 Task: Create a due date automation trigger when advanced off, on the friday of the week before a card is due at 02:00 PM.
Action: Mouse moved to (908, 264)
Screenshot: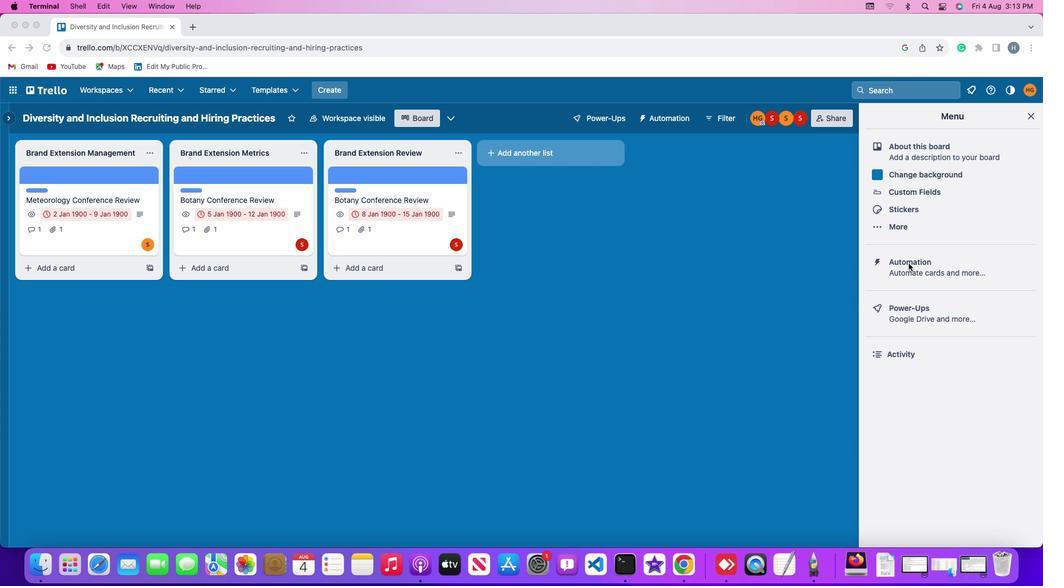 
Action: Mouse pressed left at (908, 264)
Screenshot: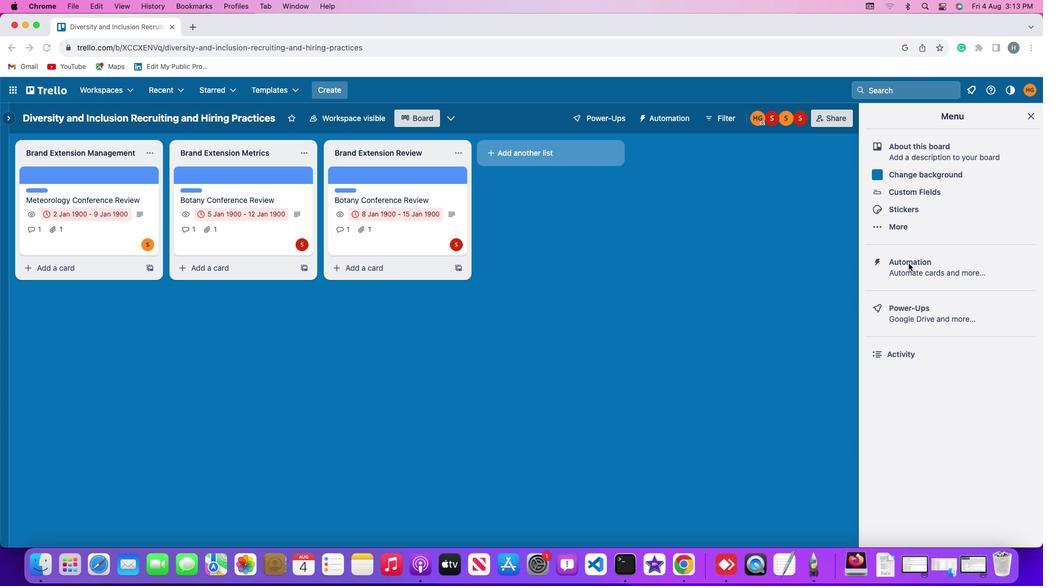 
Action: Mouse moved to (908, 263)
Screenshot: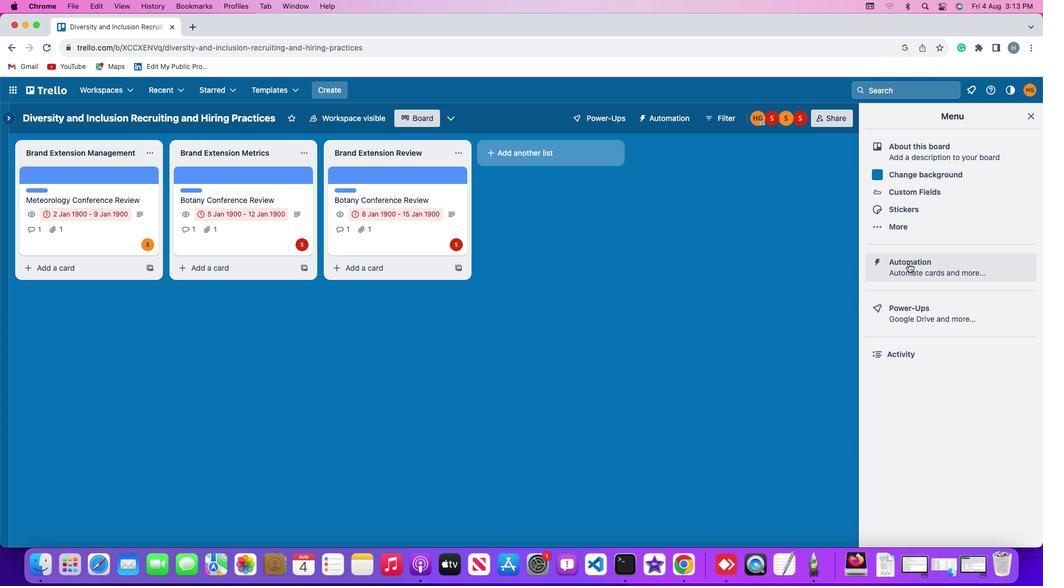 
Action: Mouse pressed left at (908, 263)
Screenshot: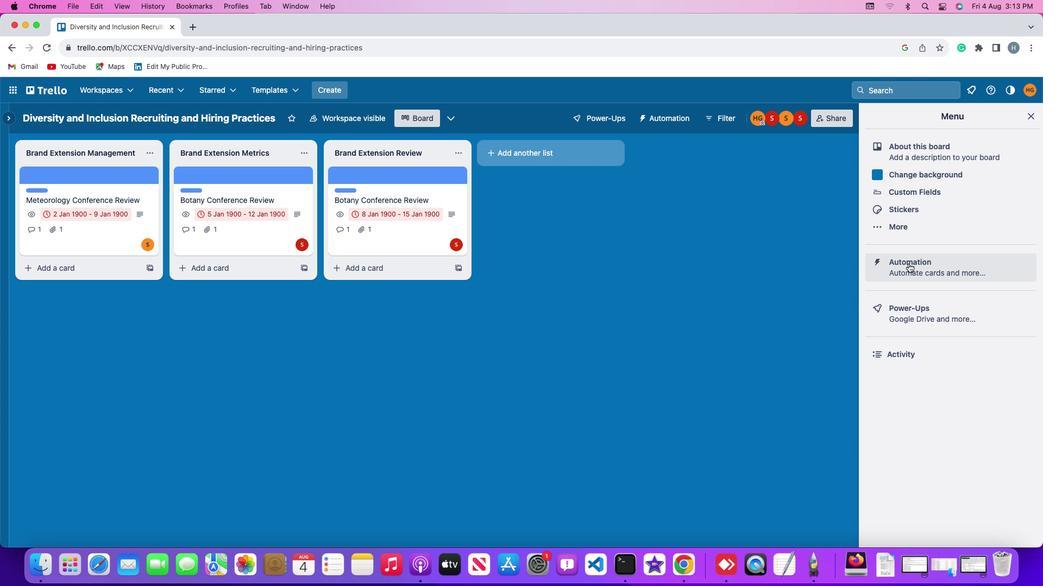 
Action: Mouse moved to (59, 256)
Screenshot: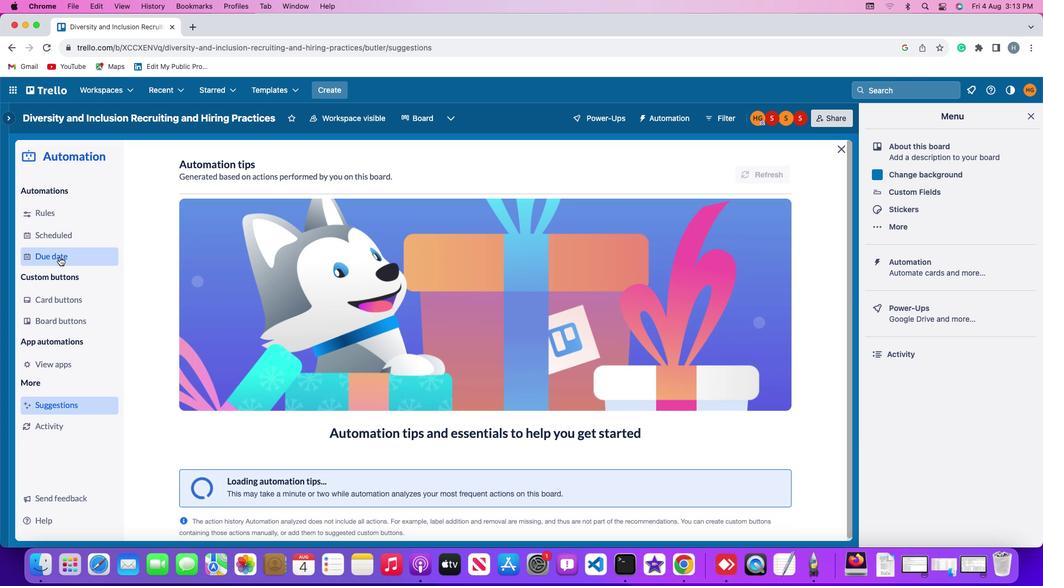 
Action: Mouse pressed left at (59, 256)
Screenshot: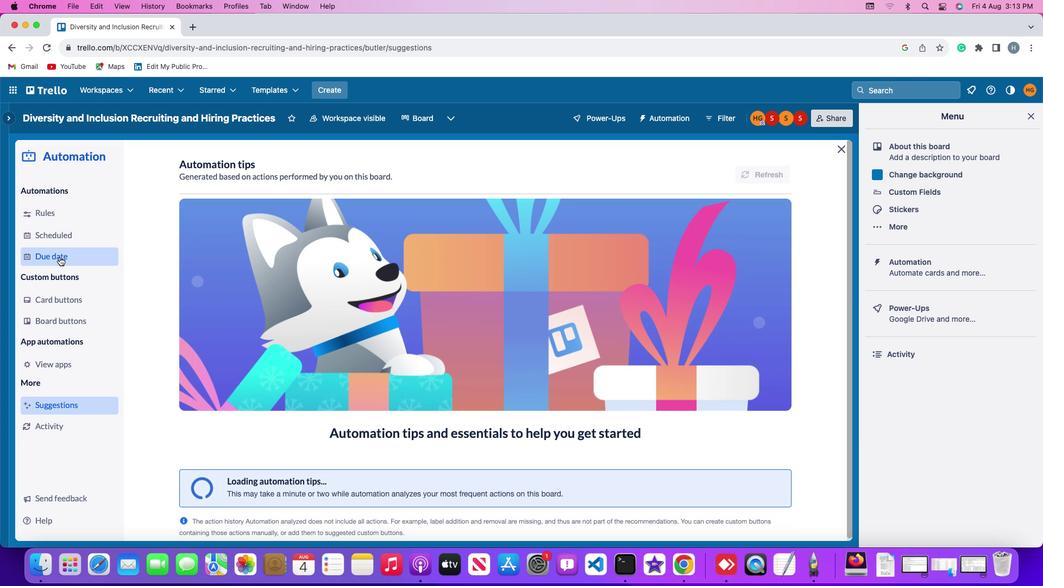 
Action: Mouse moved to (721, 166)
Screenshot: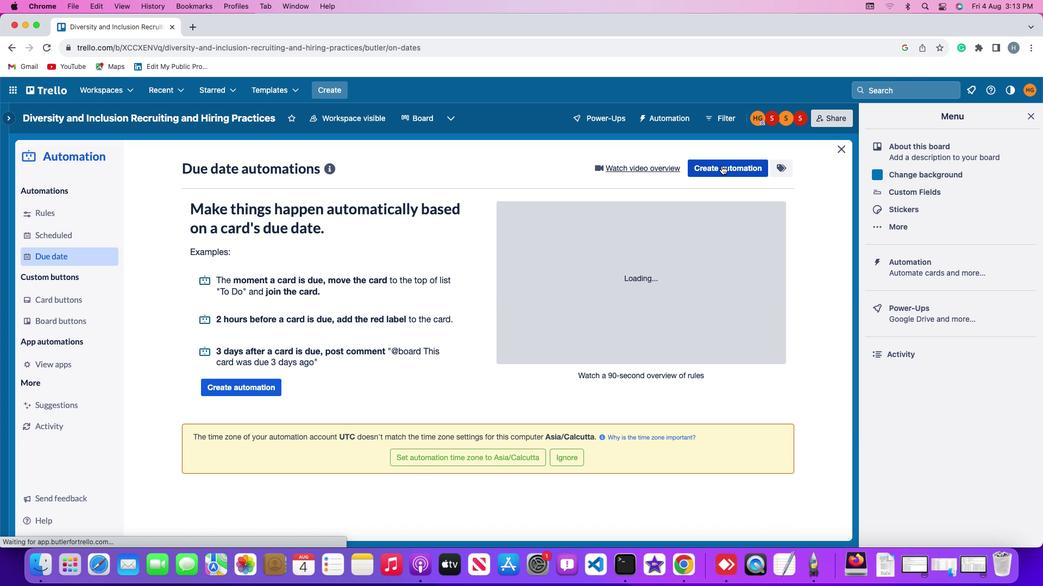 
Action: Mouse pressed left at (721, 166)
Screenshot: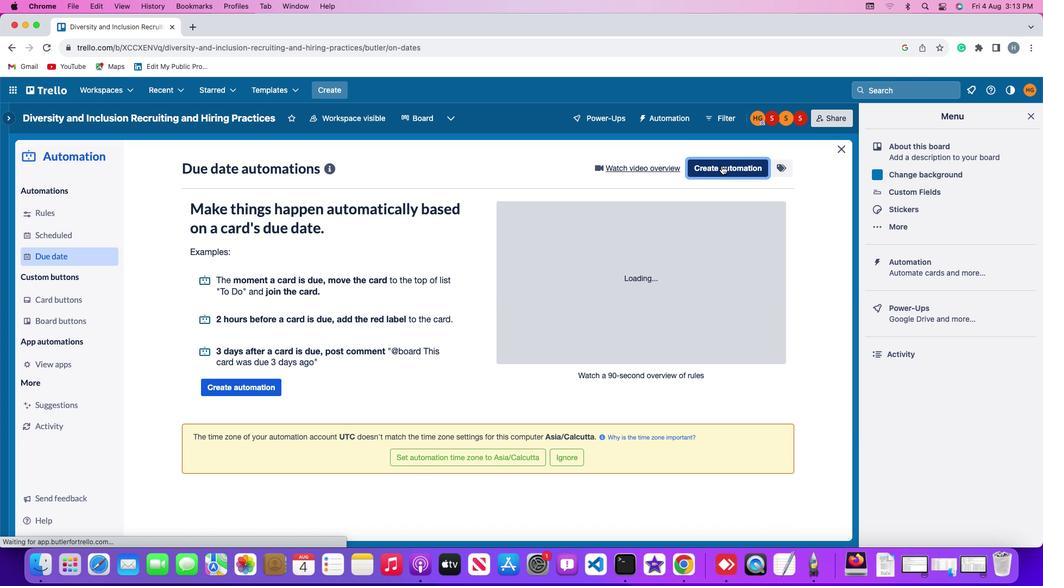 
Action: Mouse moved to (491, 271)
Screenshot: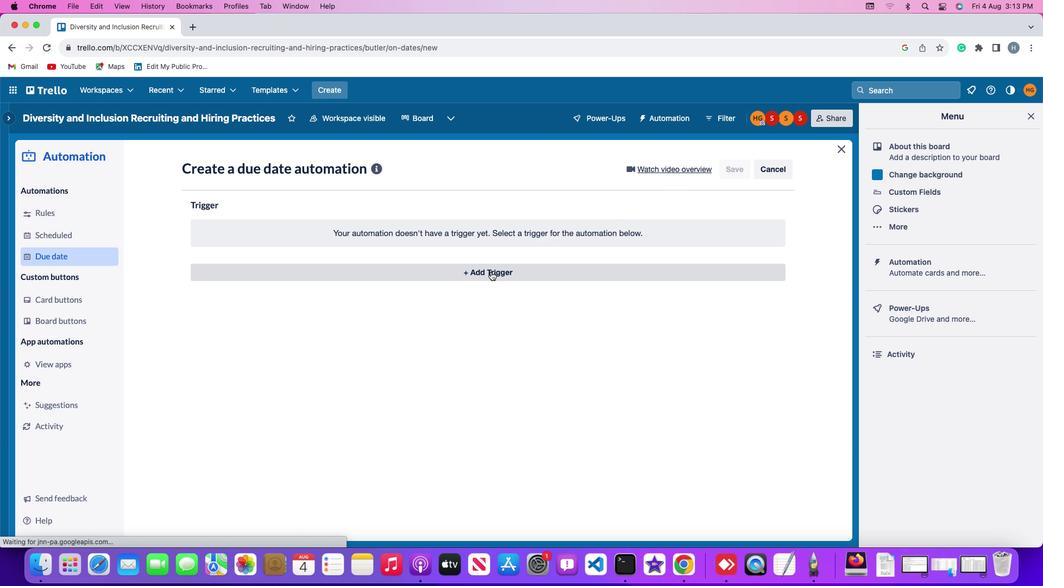 
Action: Mouse pressed left at (491, 271)
Screenshot: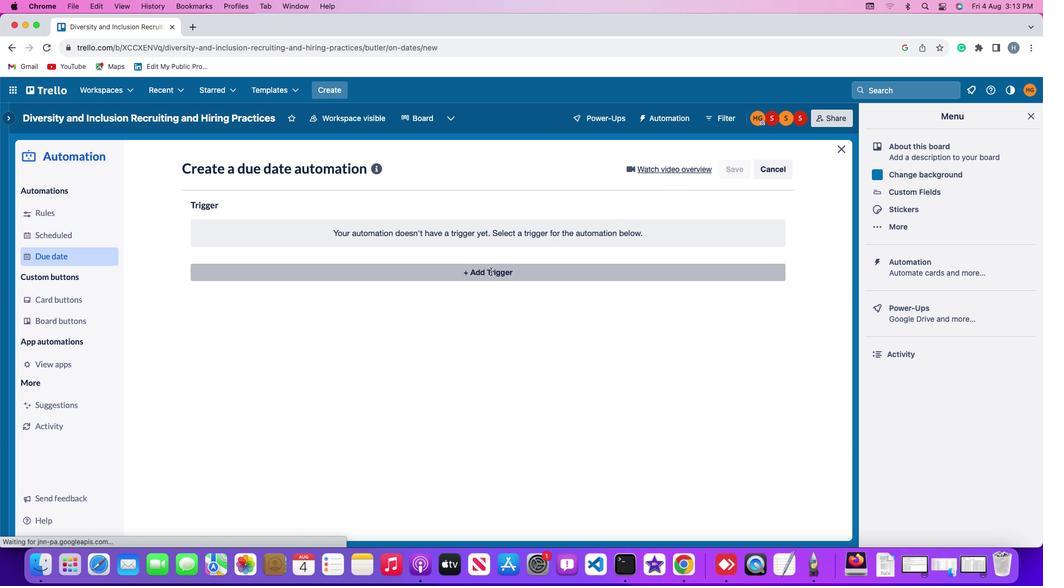 
Action: Mouse moved to (237, 473)
Screenshot: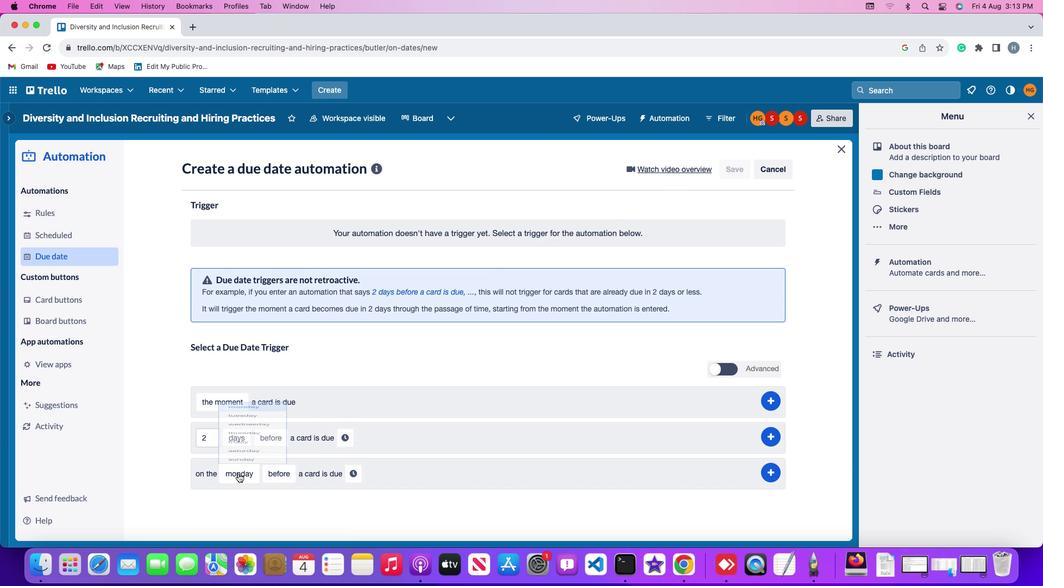 
Action: Mouse pressed left at (237, 473)
Screenshot: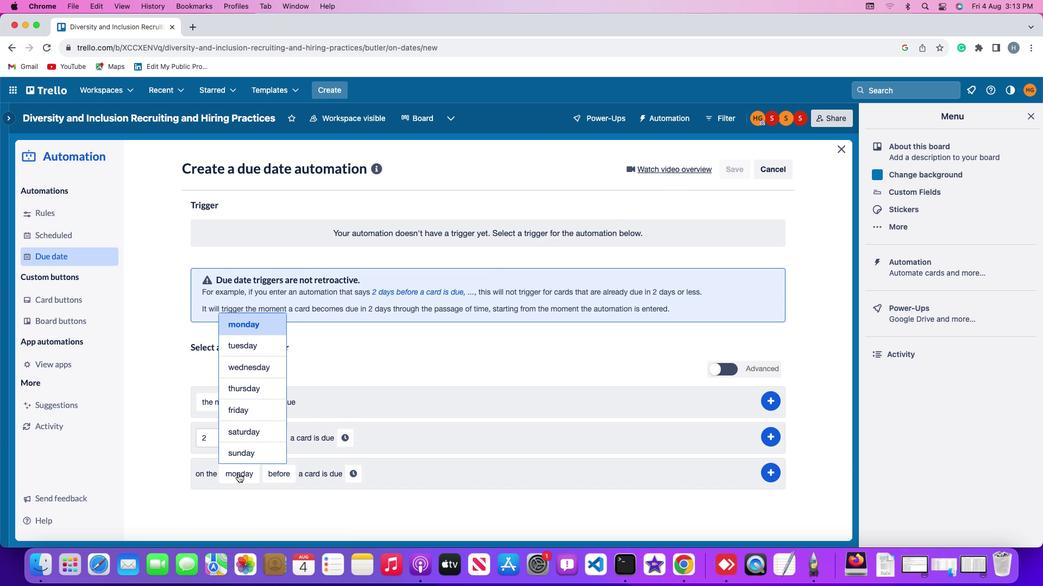 
Action: Mouse moved to (260, 411)
Screenshot: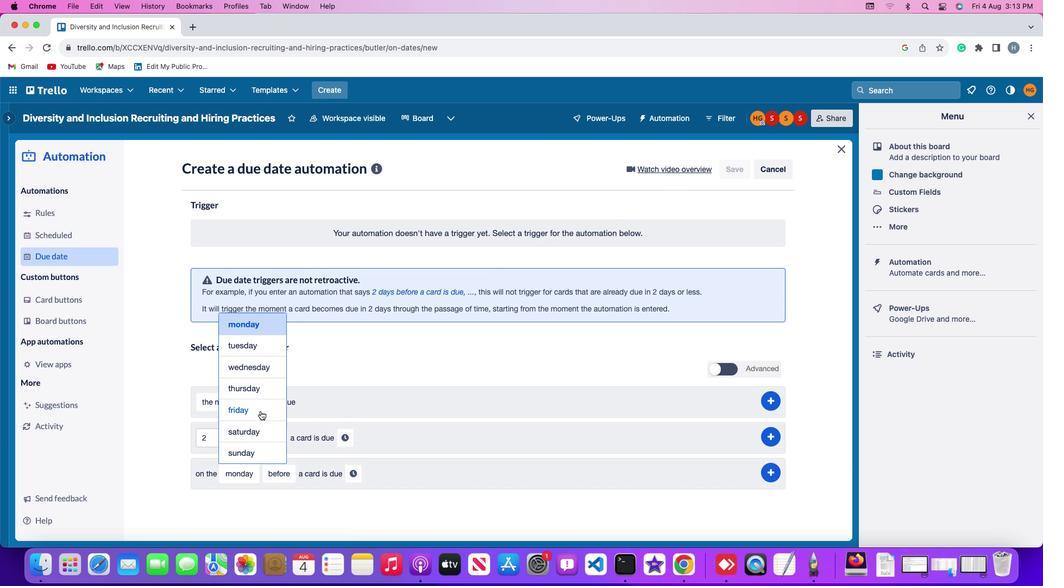 
Action: Mouse pressed left at (260, 411)
Screenshot: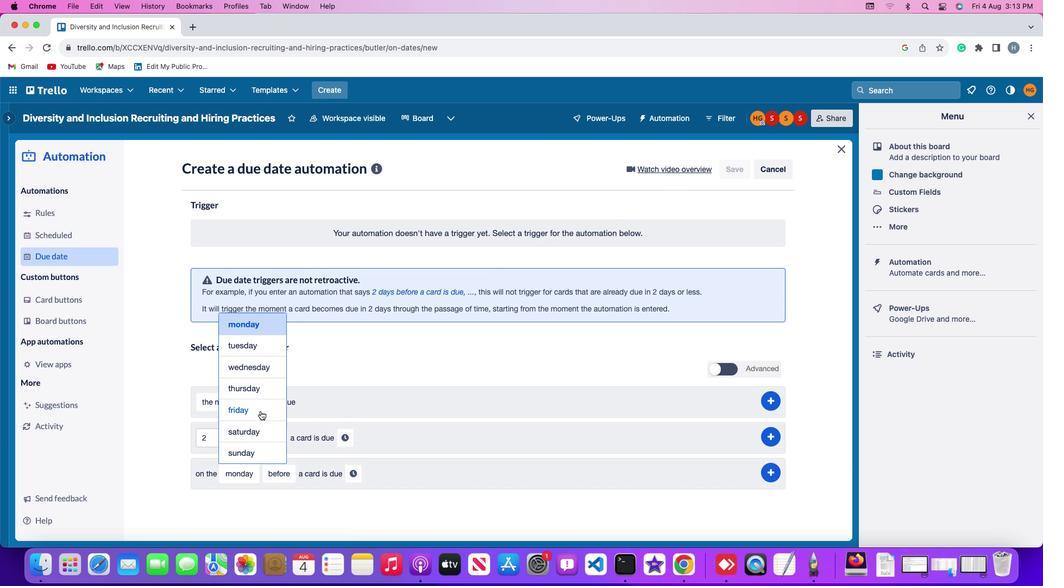 
Action: Mouse moved to (270, 474)
Screenshot: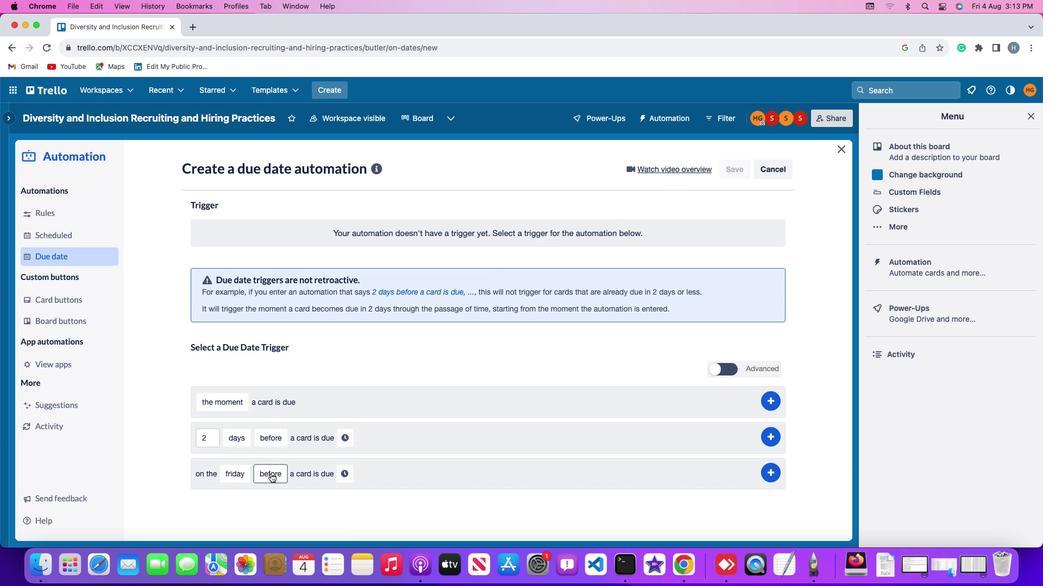 
Action: Mouse pressed left at (270, 474)
Screenshot: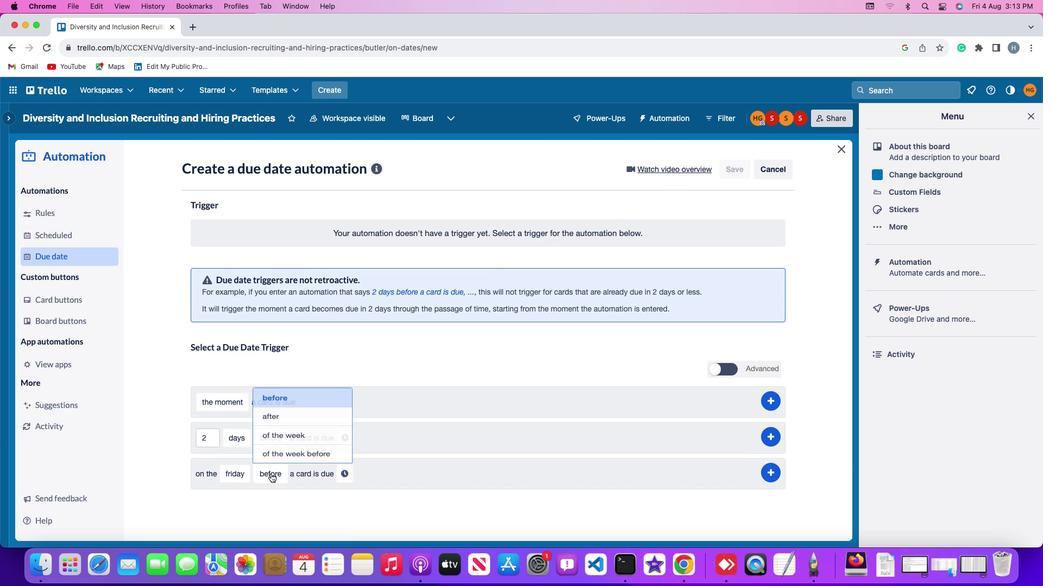 
Action: Mouse moved to (289, 452)
Screenshot: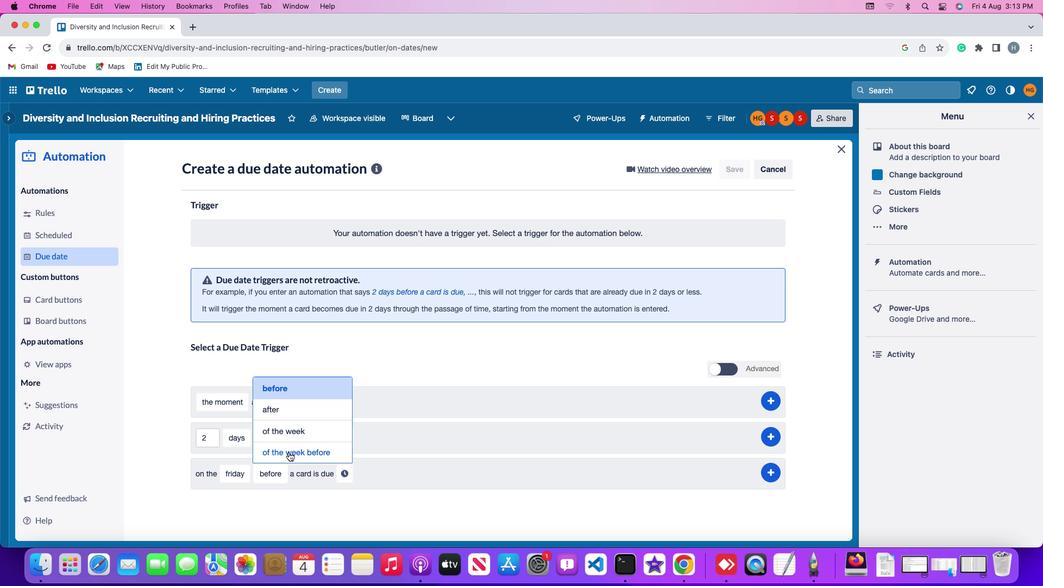 
Action: Mouse pressed left at (289, 452)
Screenshot: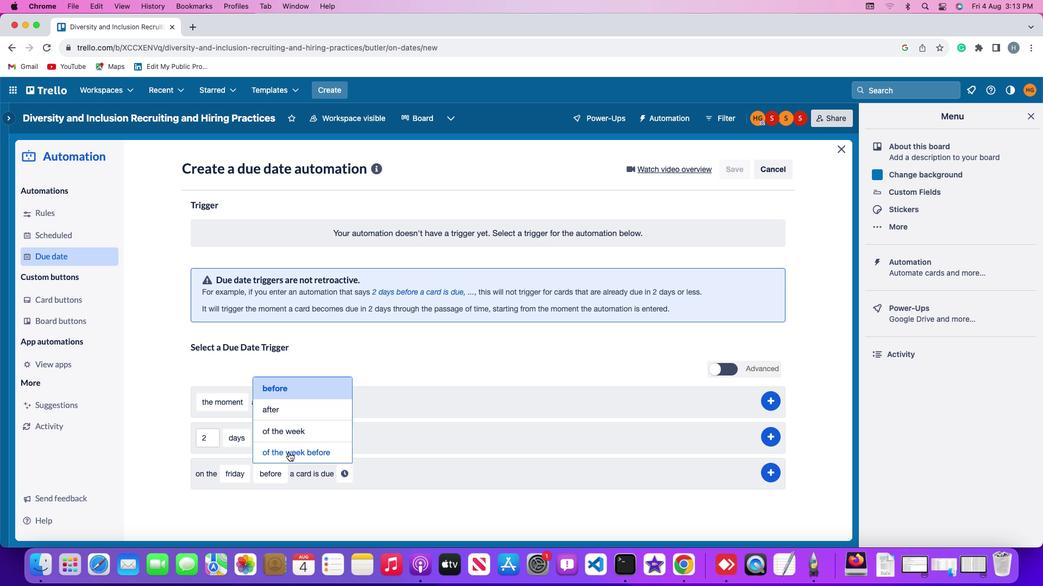 
Action: Mouse moved to (387, 474)
Screenshot: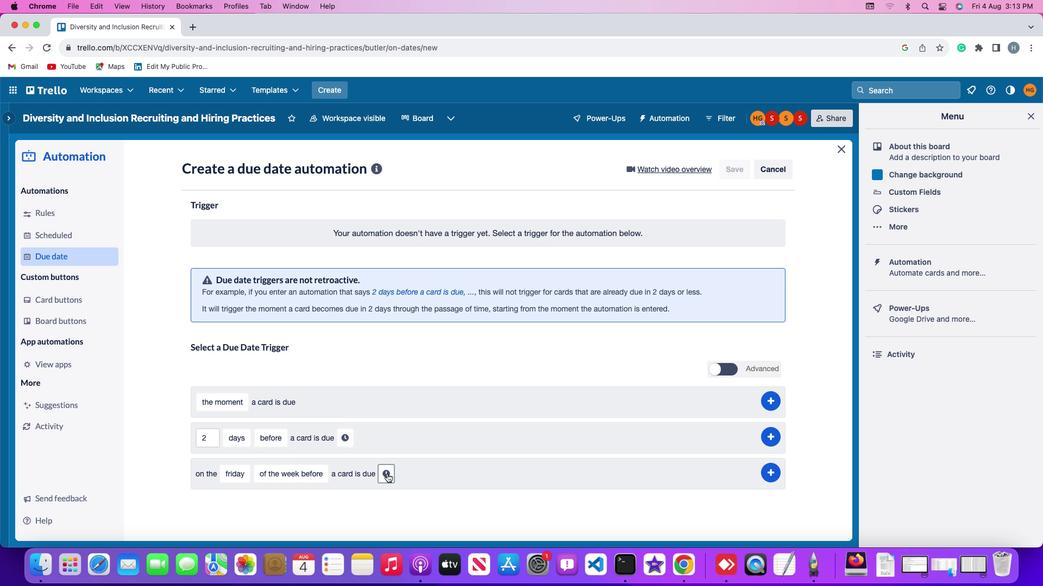 
Action: Mouse pressed left at (387, 474)
Screenshot: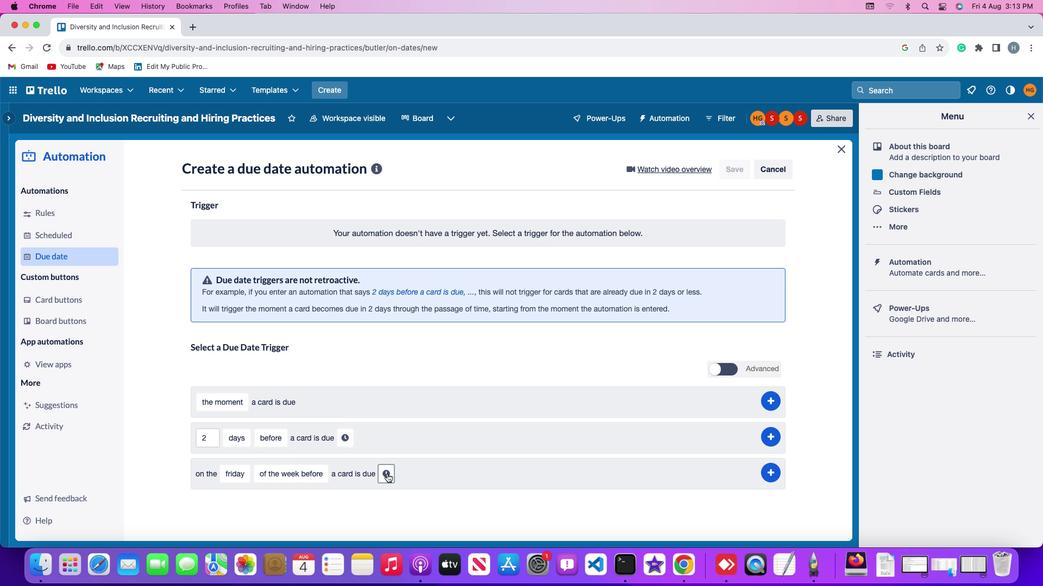 
Action: Mouse moved to (408, 478)
Screenshot: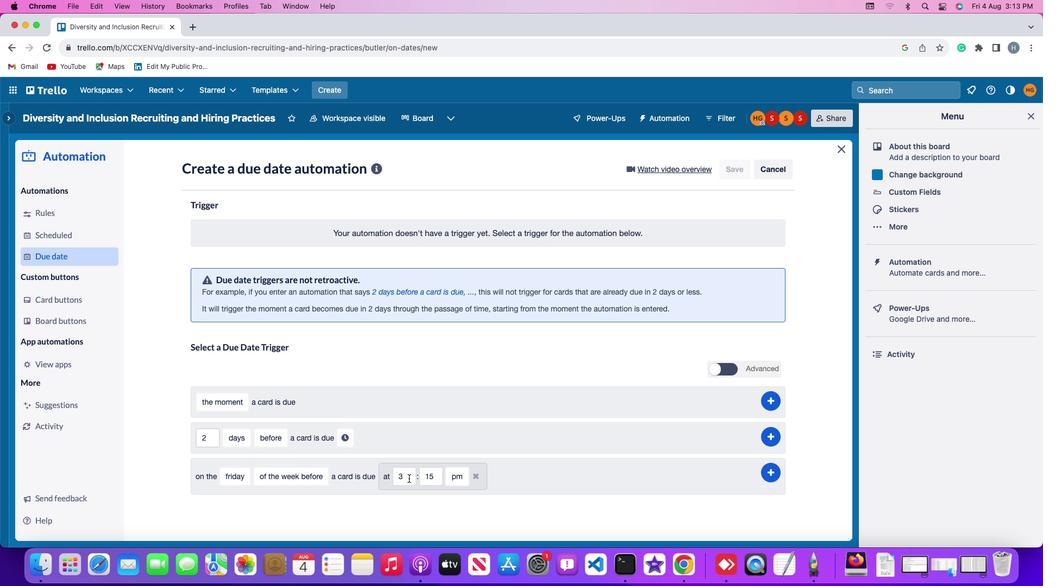 
Action: Mouse pressed left at (408, 478)
Screenshot: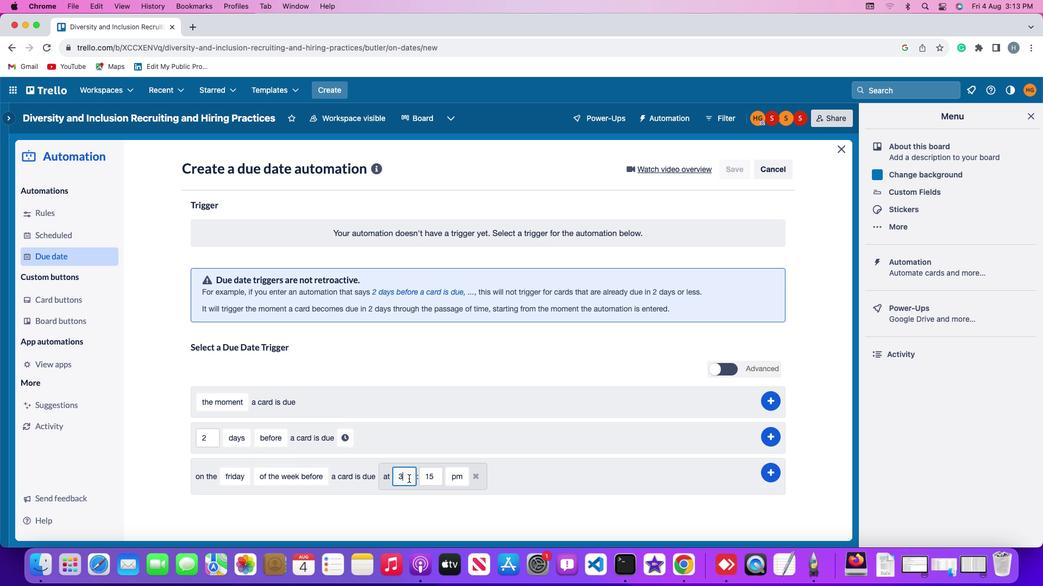 
Action: Mouse moved to (408, 478)
Screenshot: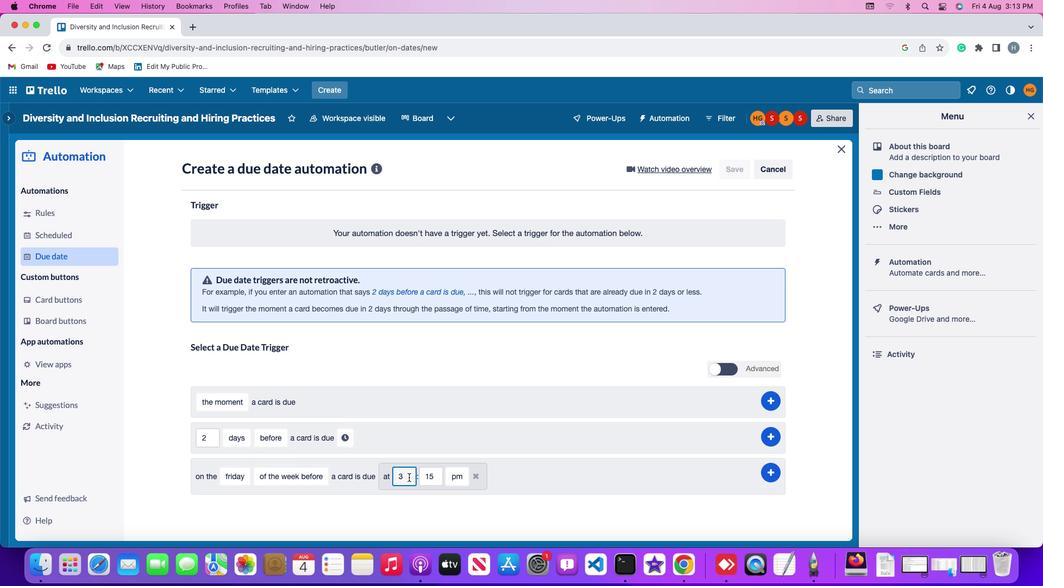 
Action: Key pressed Key.backspace
Screenshot: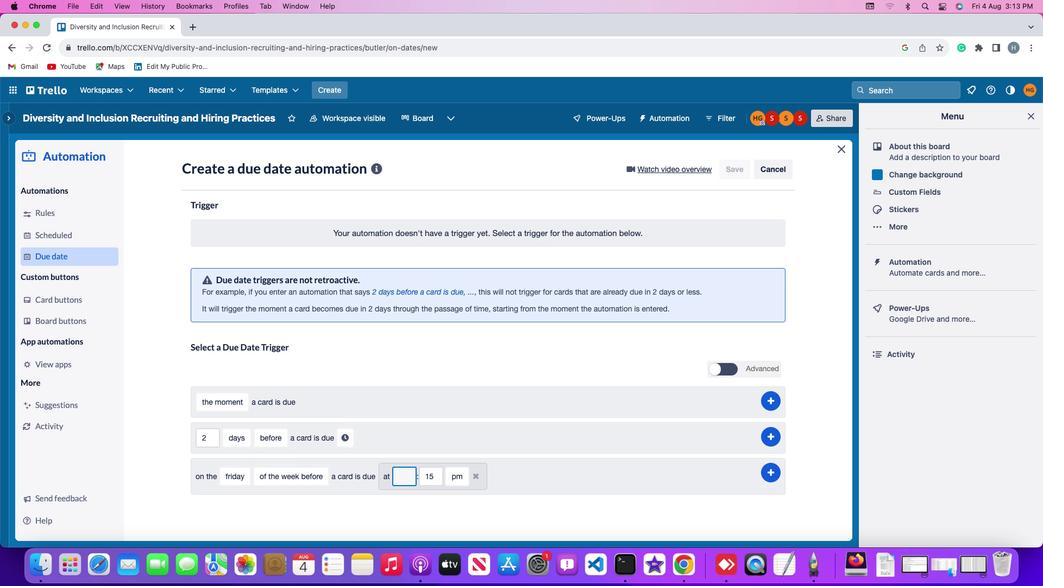 
Action: Mouse moved to (409, 477)
Screenshot: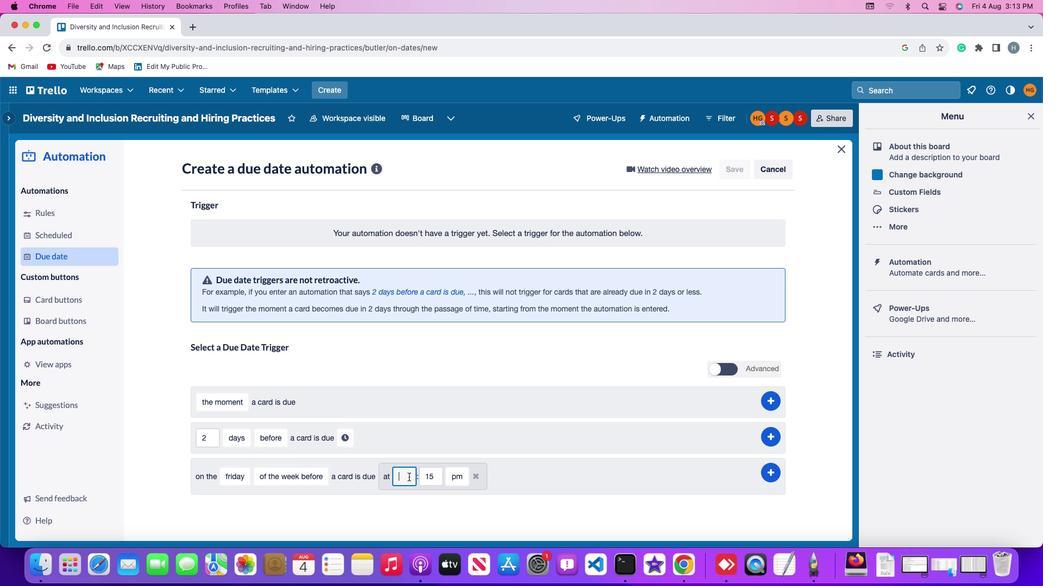 
Action: Key pressed '2'
Screenshot: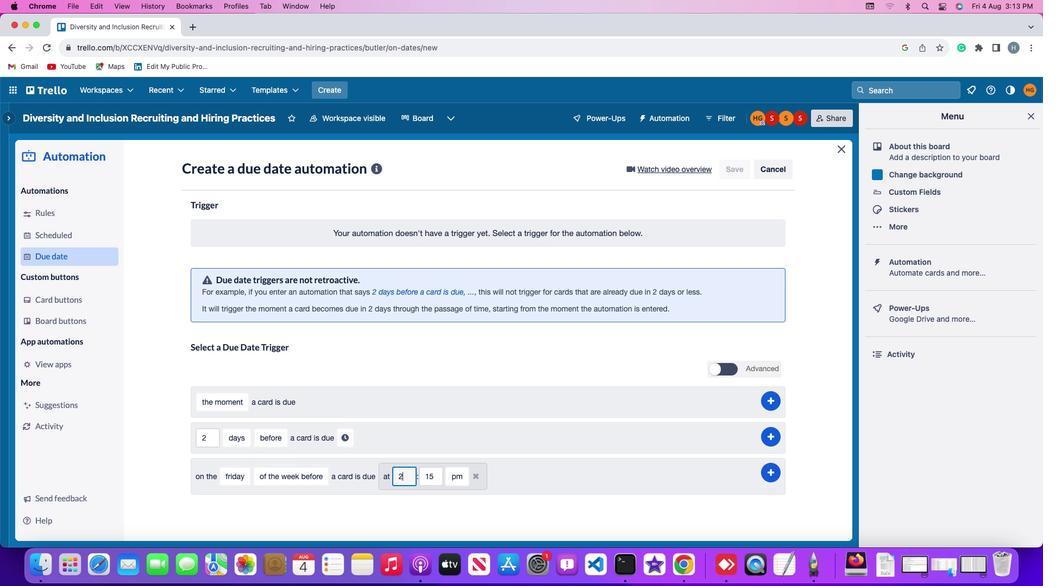 
Action: Mouse moved to (435, 478)
Screenshot: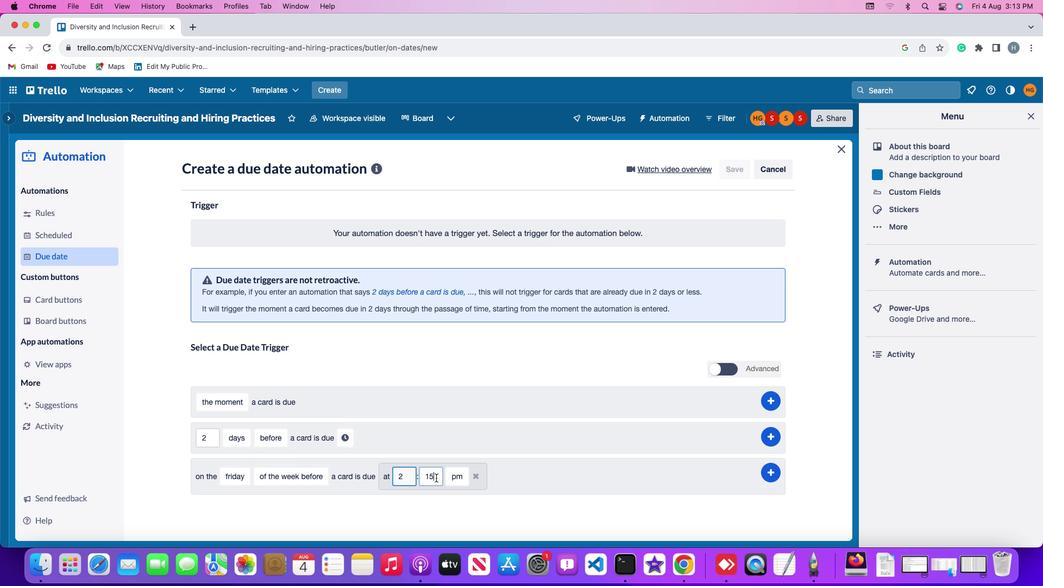 
Action: Mouse pressed left at (435, 478)
Screenshot: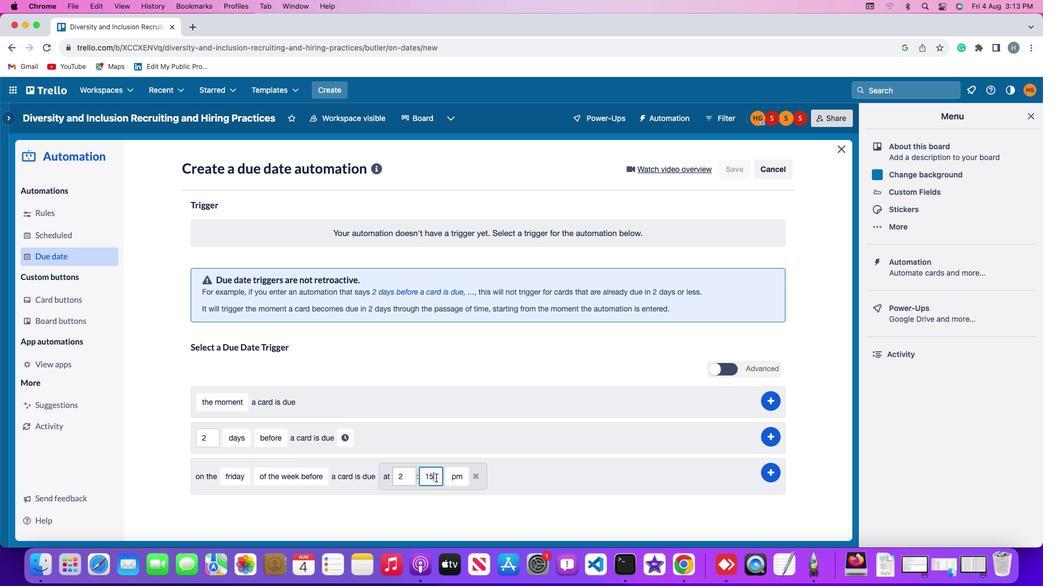 
Action: Mouse moved to (435, 477)
Screenshot: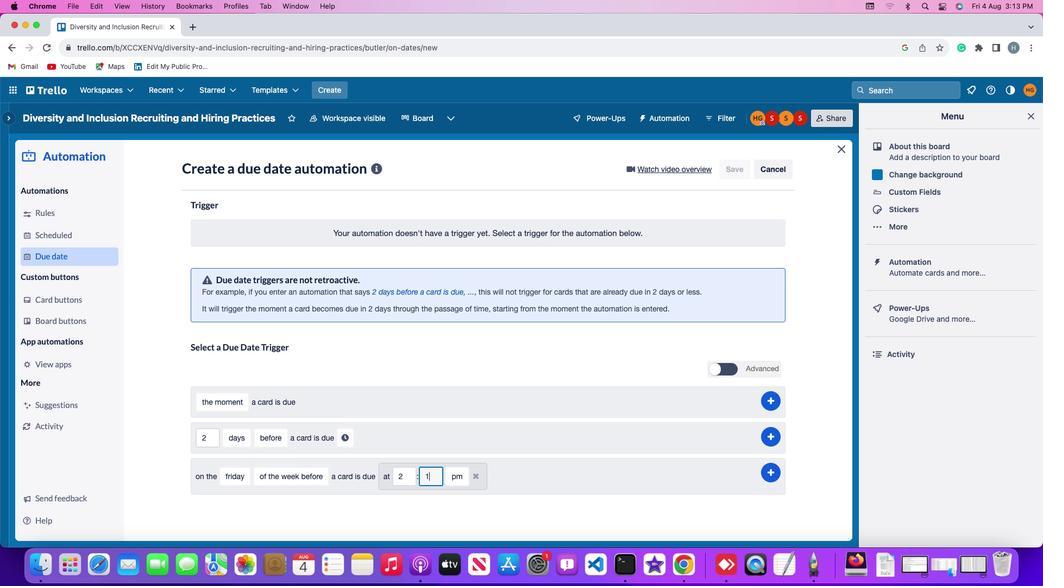 
Action: Key pressed Key.backspaceKey.backspace'0''0'
Screenshot: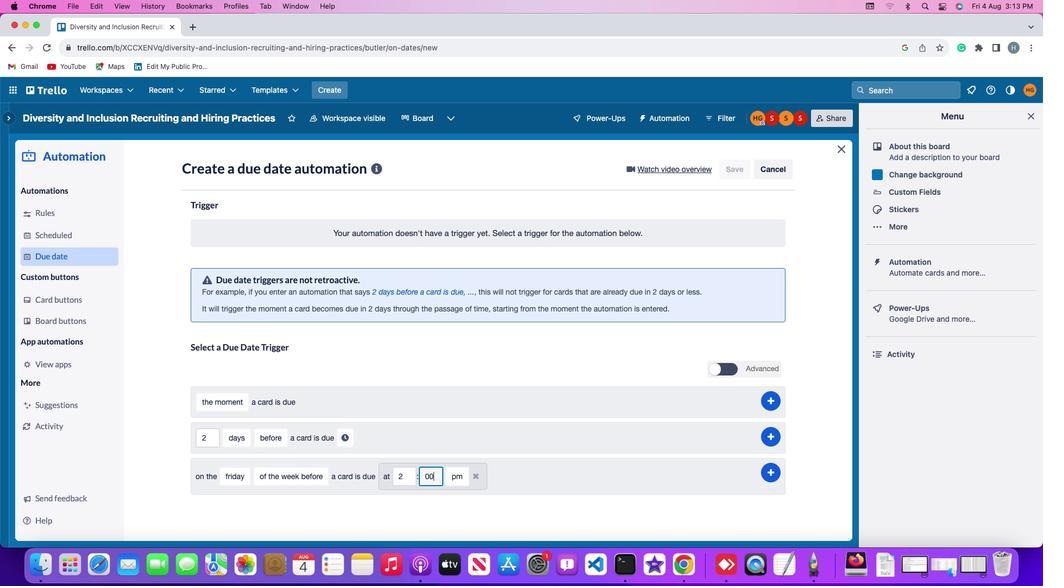 
Action: Mouse moved to (460, 477)
Screenshot: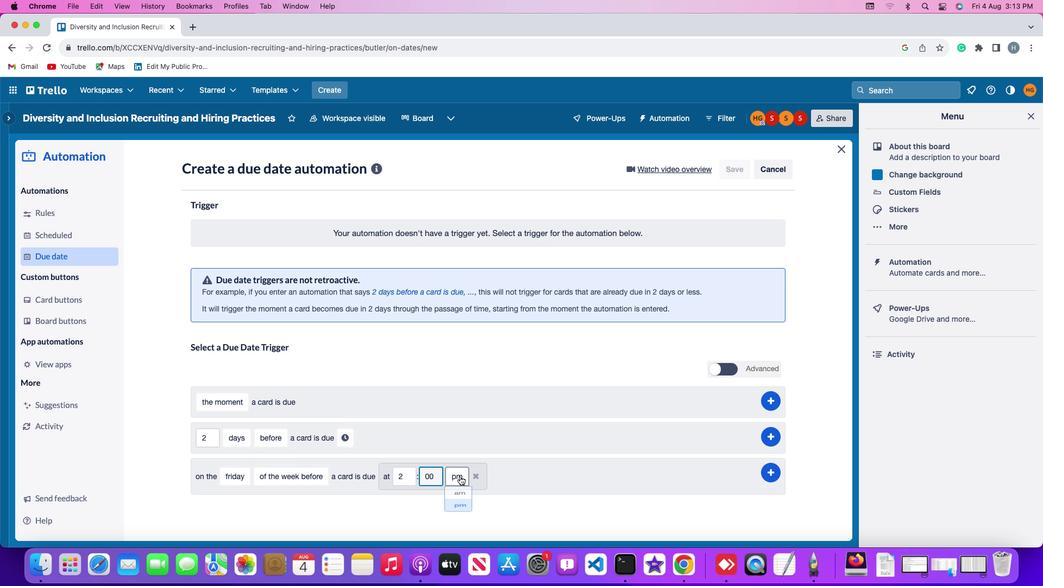 
Action: Mouse pressed left at (460, 477)
Screenshot: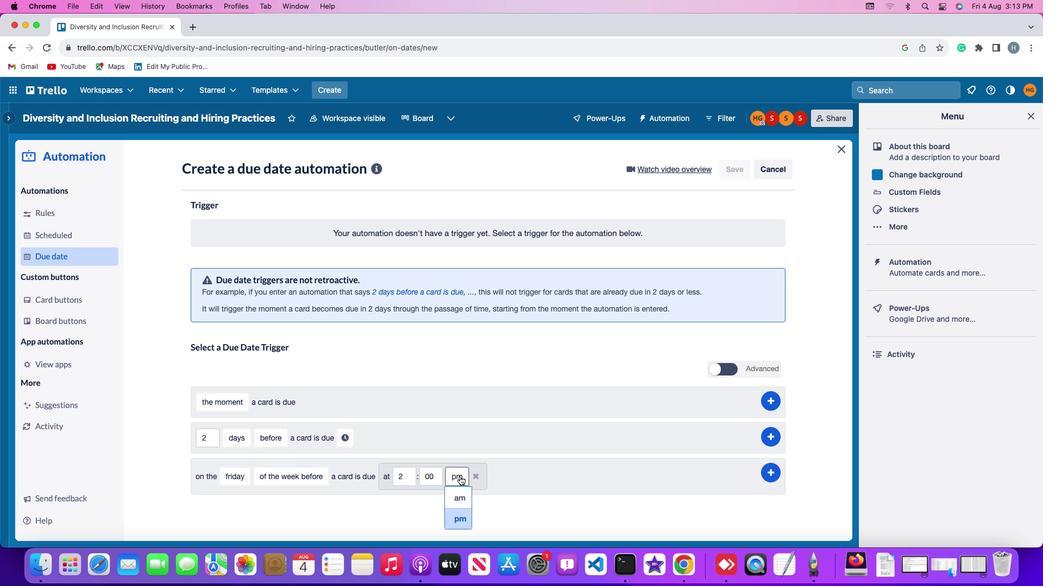 
Action: Mouse moved to (456, 518)
Screenshot: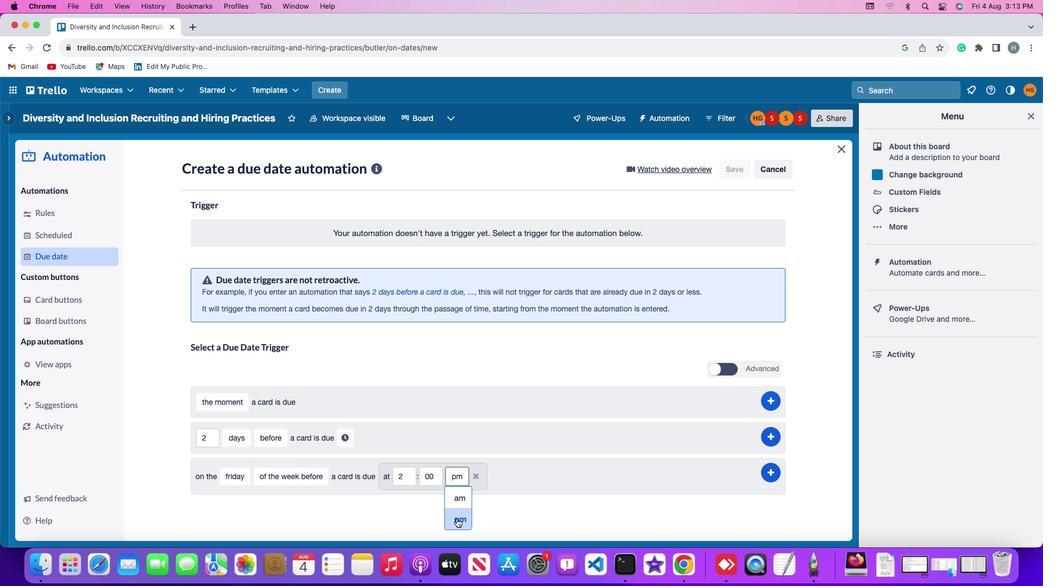 
Action: Mouse pressed left at (456, 518)
Screenshot: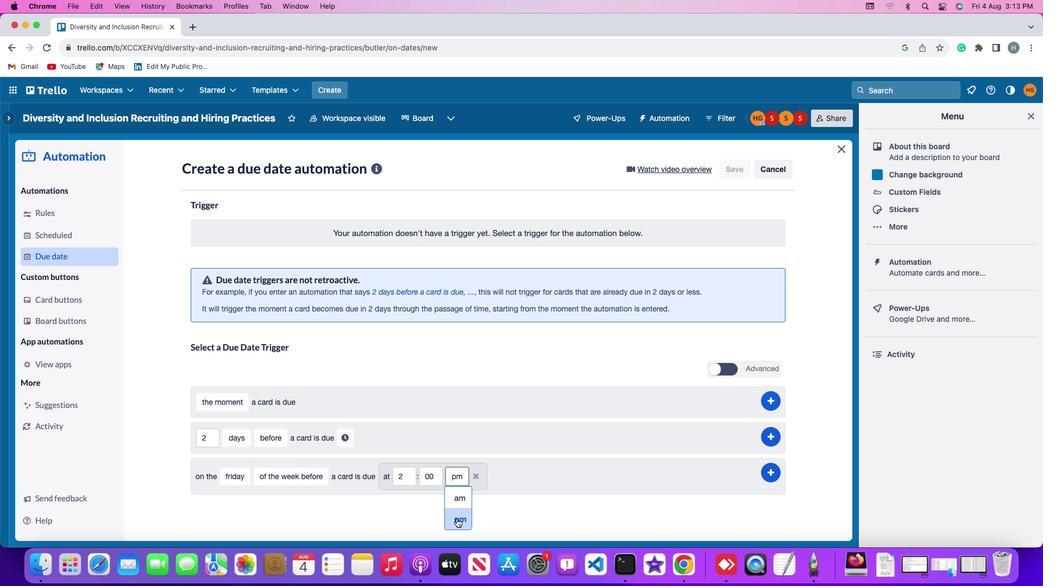 
Action: Mouse moved to (773, 468)
Screenshot: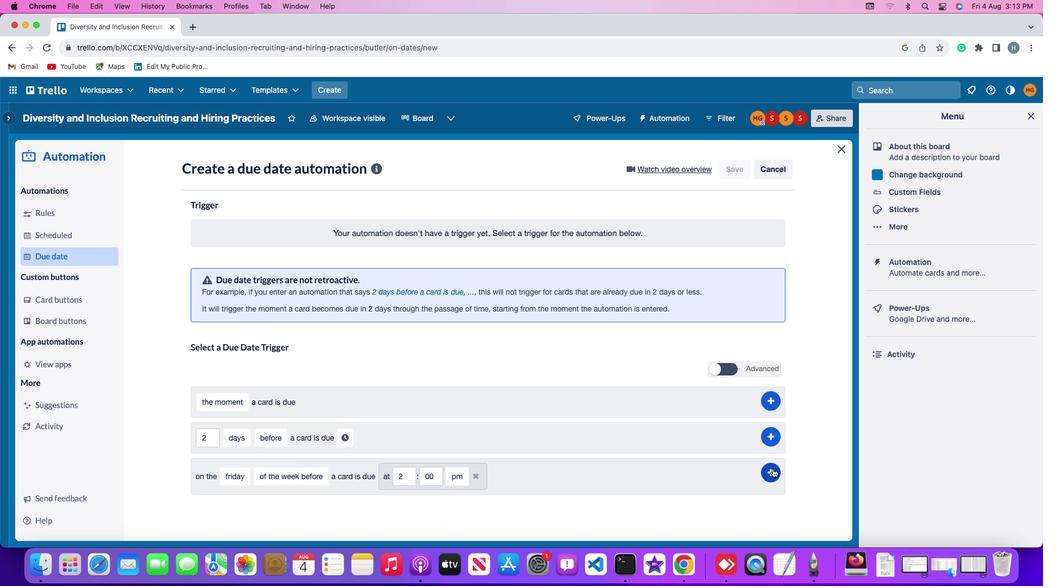 
Action: Mouse pressed left at (773, 468)
Screenshot: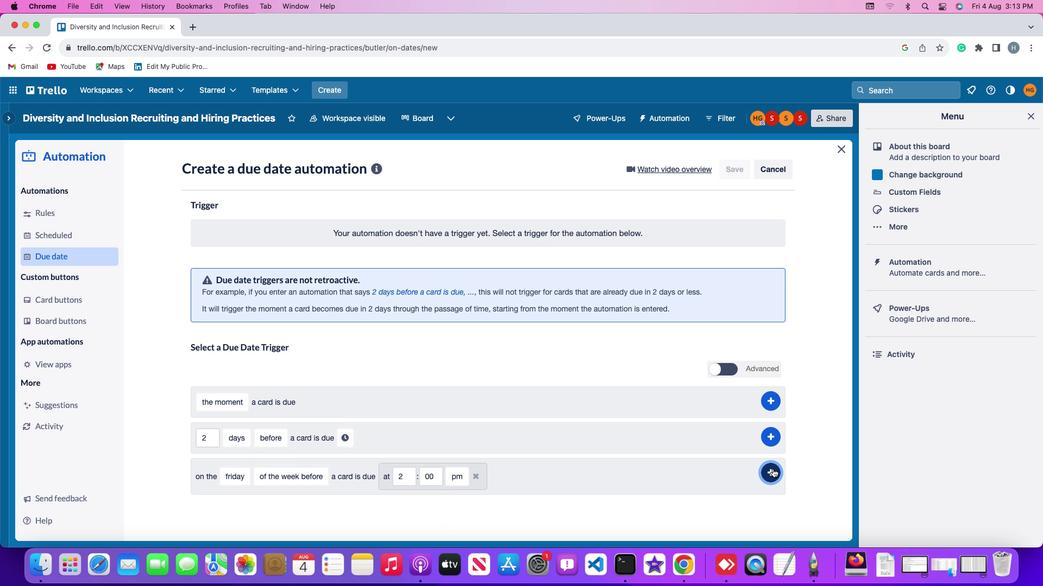 
Action: Mouse moved to (750, 287)
Screenshot: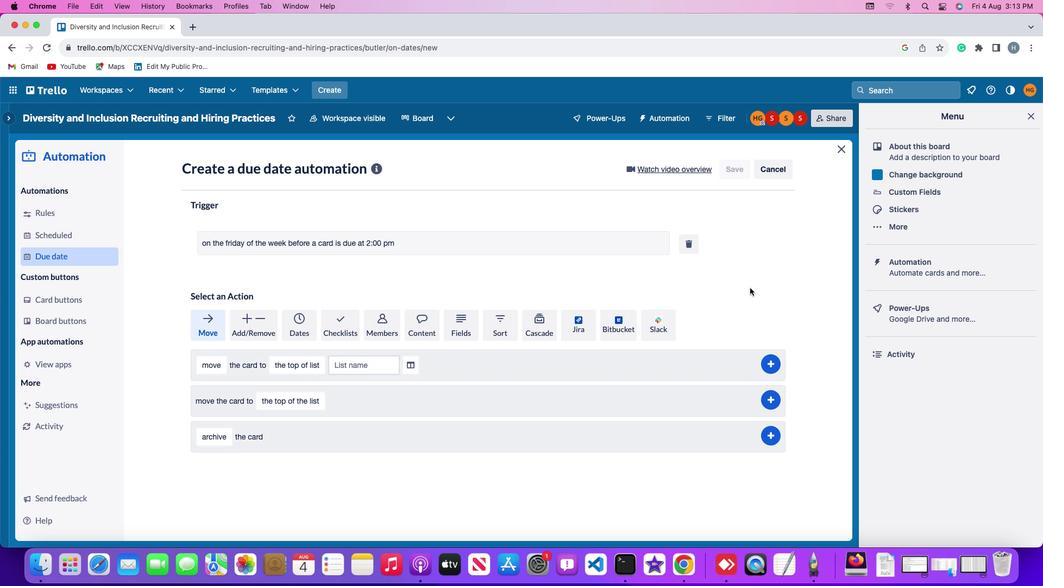 
